 Task: Enable the option to start directly in the menu for DVDnav Input.
Action: Mouse moved to (113, 15)
Screenshot: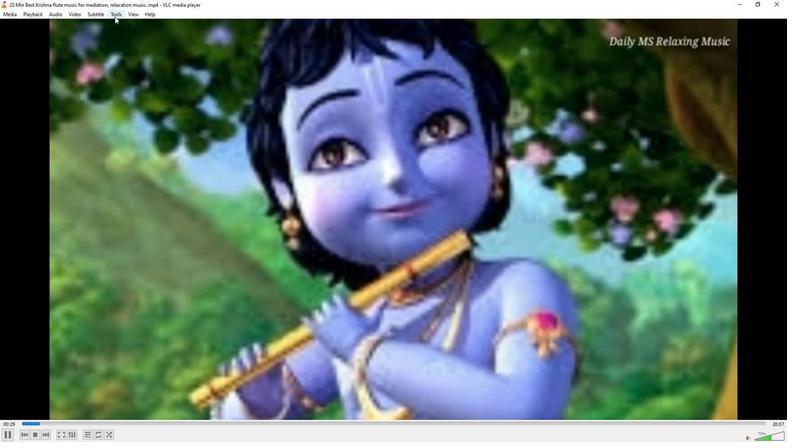 
Action: Mouse pressed left at (113, 15)
Screenshot: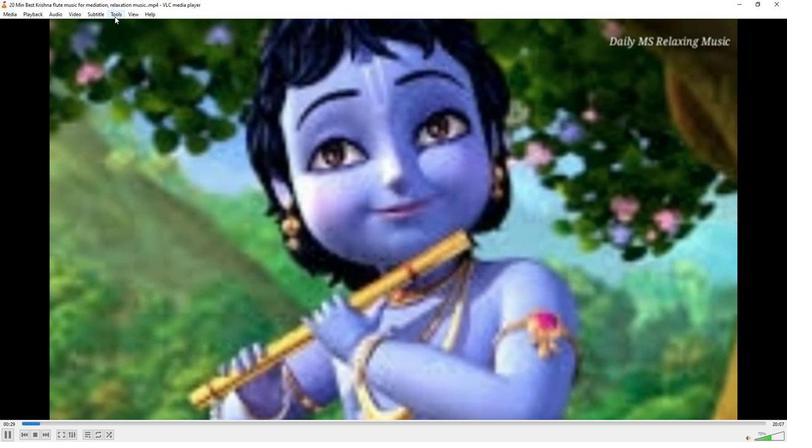 
Action: Mouse moved to (124, 114)
Screenshot: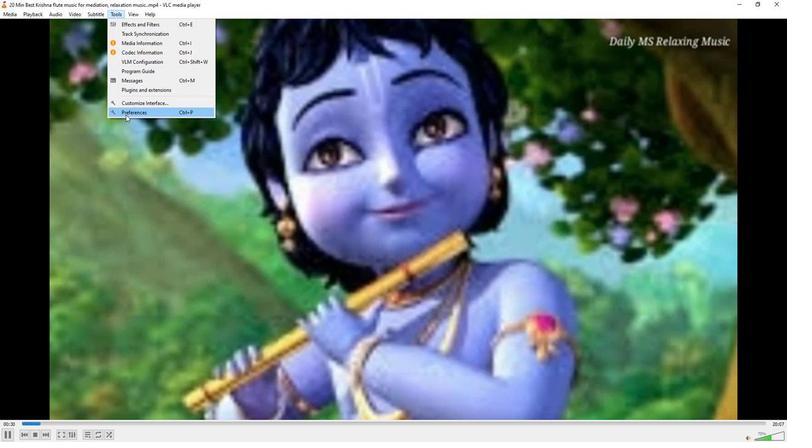 
Action: Mouse pressed left at (124, 114)
Screenshot: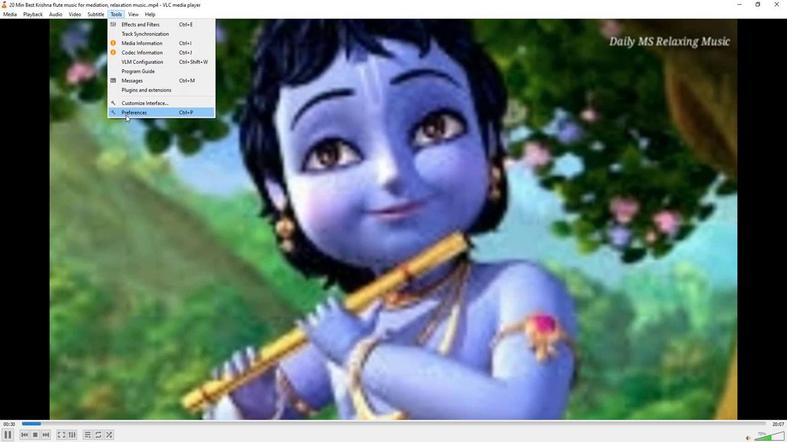 
Action: Mouse moved to (259, 361)
Screenshot: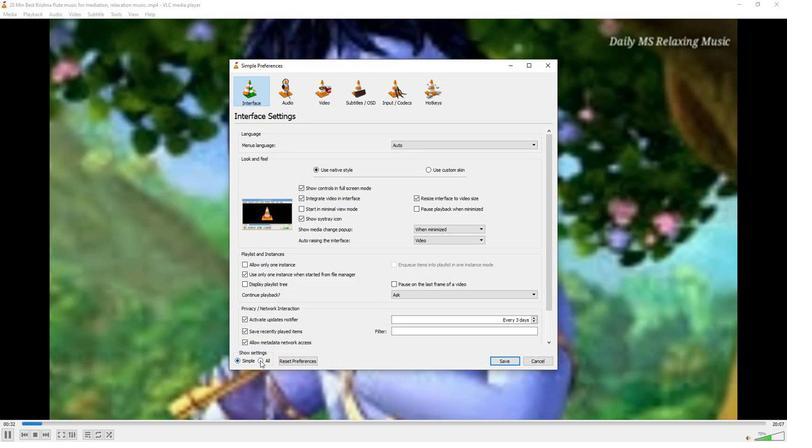 
Action: Mouse pressed left at (259, 361)
Screenshot: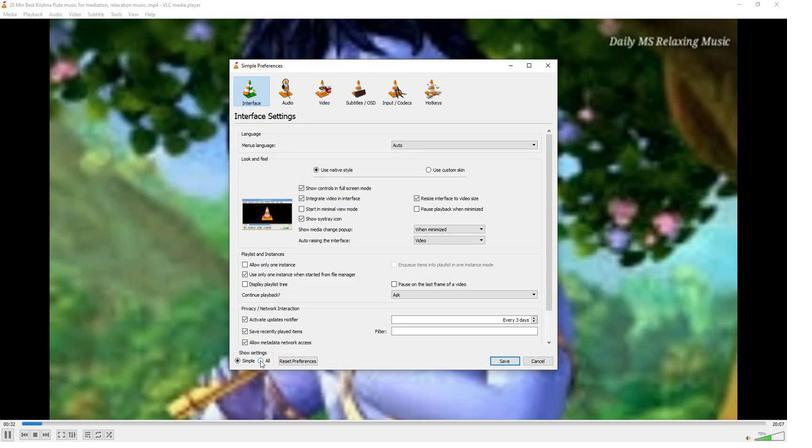 
Action: Mouse moved to (247, 224)
Screenshot: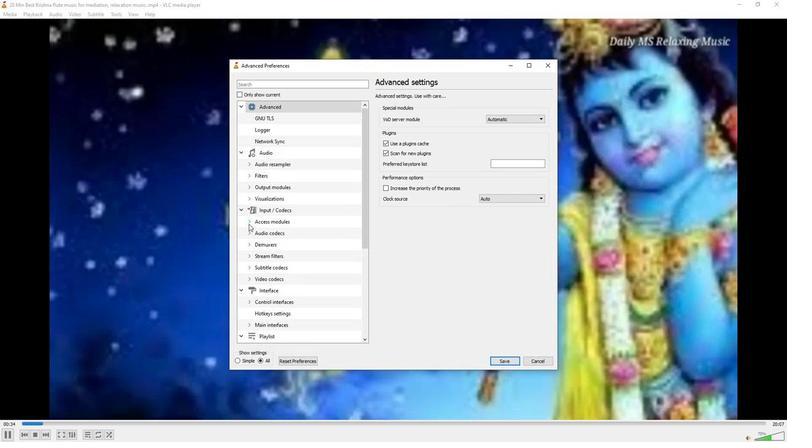 
Action: Mouse pressed left at (247, 224)
Screenshot: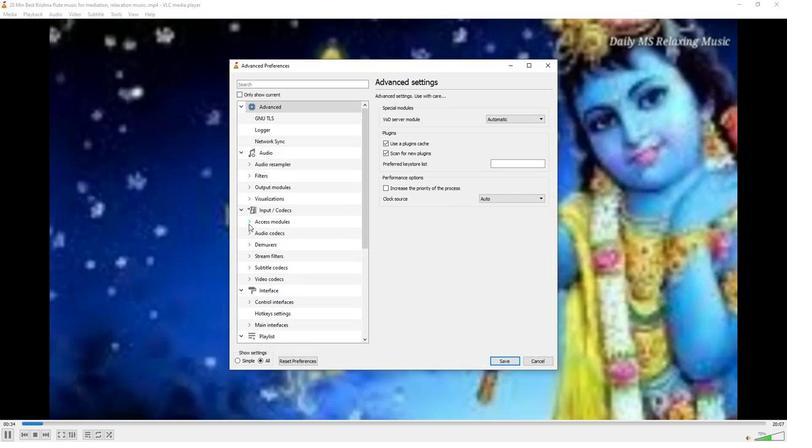 
Action: Mouse moved to (266, 301)
Screenshot: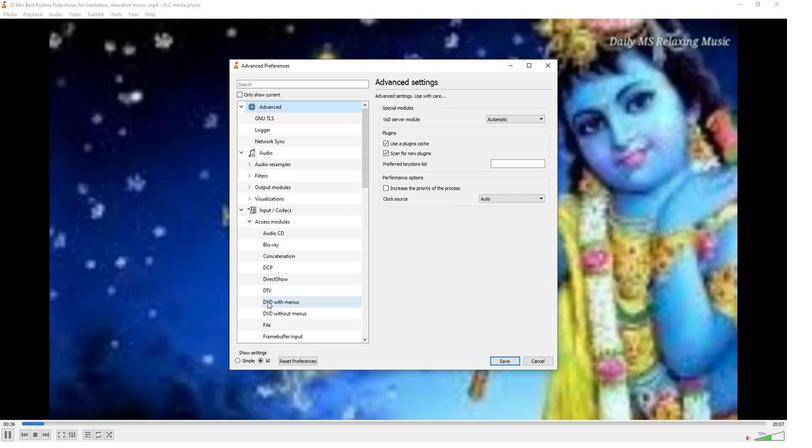 
Action: Mouse pressed left at (266, 301)
Screenshot: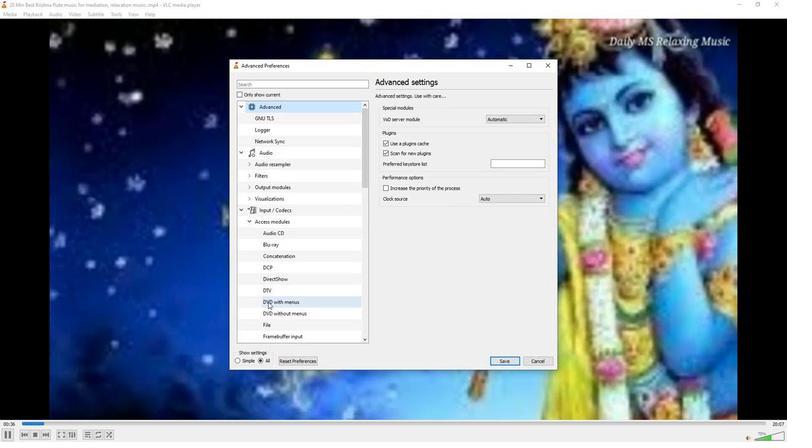 
Action: Mouse moved to (381, 120)
Screenshot: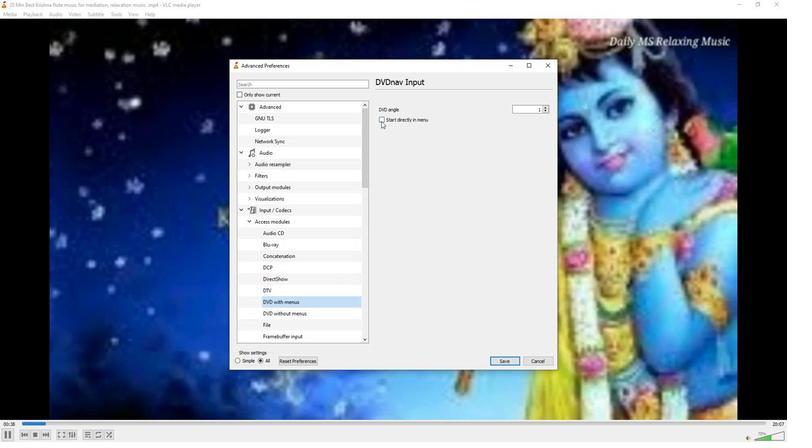 
Action: Mouse pressed left at (381, 120)
Screenshot: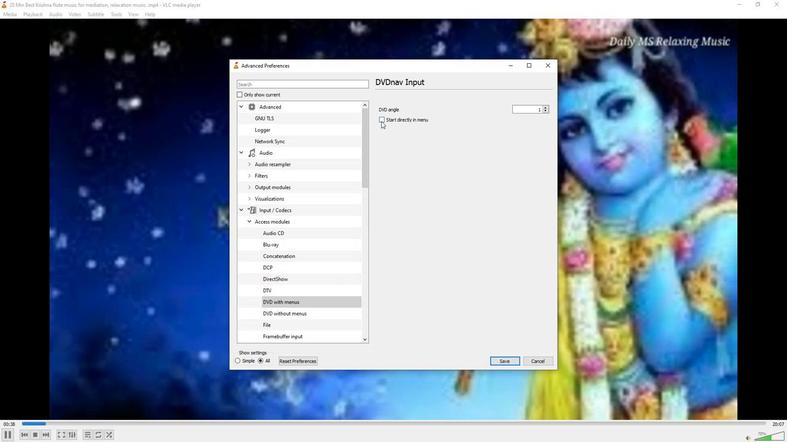 
Action: Mouse moved to (383, 146)
Screenshot: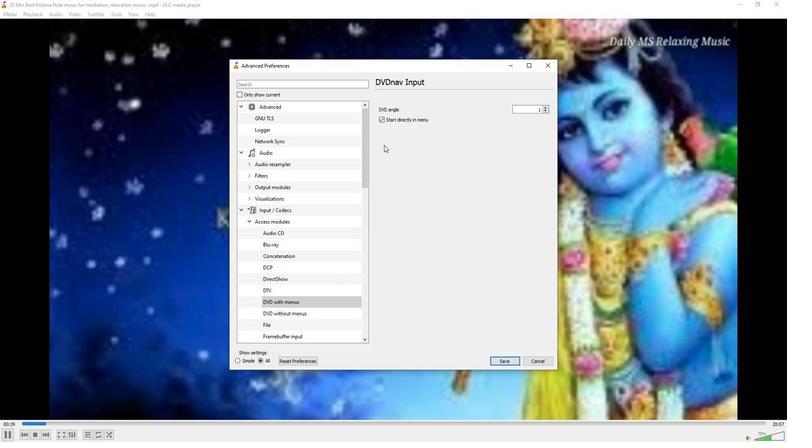 
